 Task: Make in the project AgileMission a sprint 'Continuous Integration (CI) Sprint'. Create in the project AgileMission a sprint 'Continuous Integration (CI) Sprint'. Add in the project AgileMission a sprint 'Continuous Integration (CI) Sprint'
Action: Mouse moved to (944, 164)
Screenshot: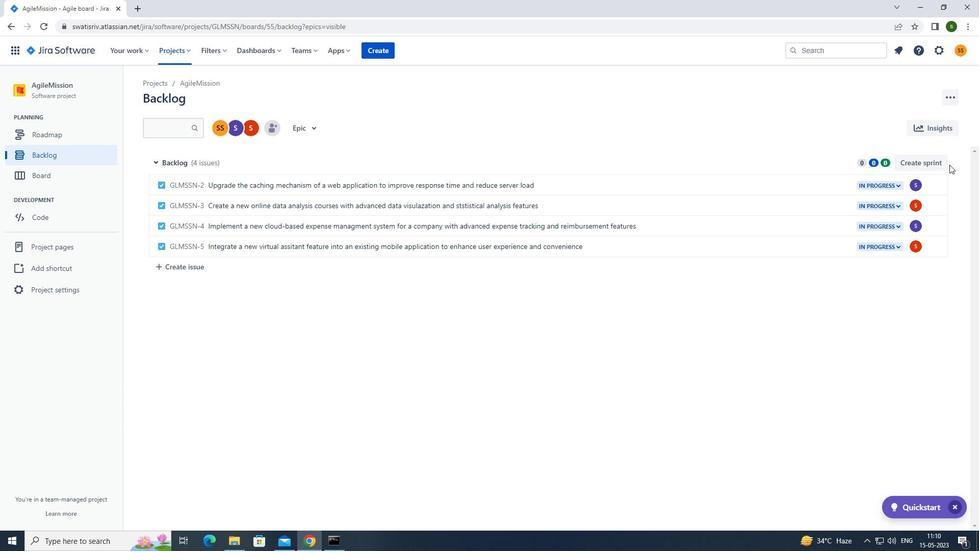
Action: Mouse pressed left at (944, 164)
Screenshot: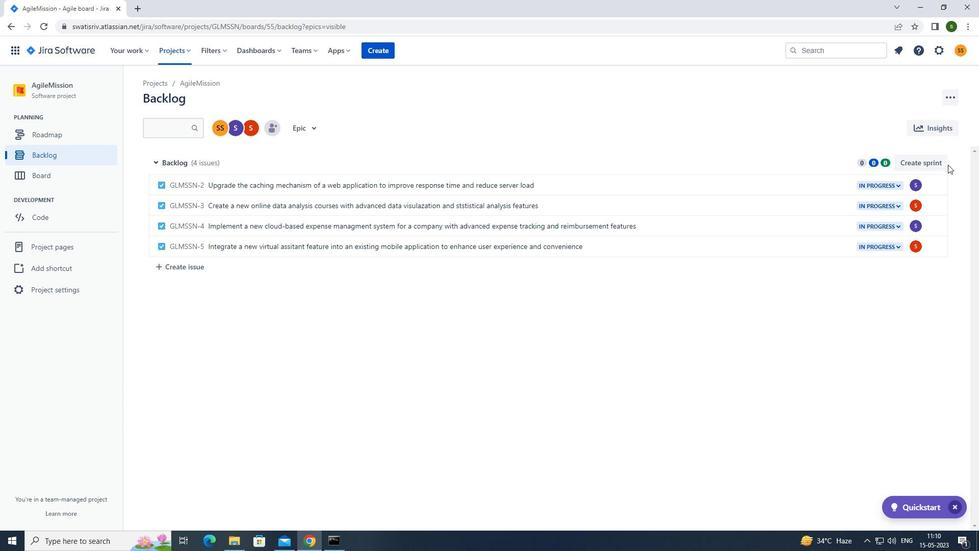 
Action: Mouse moved to (941, 167)
Screenshot: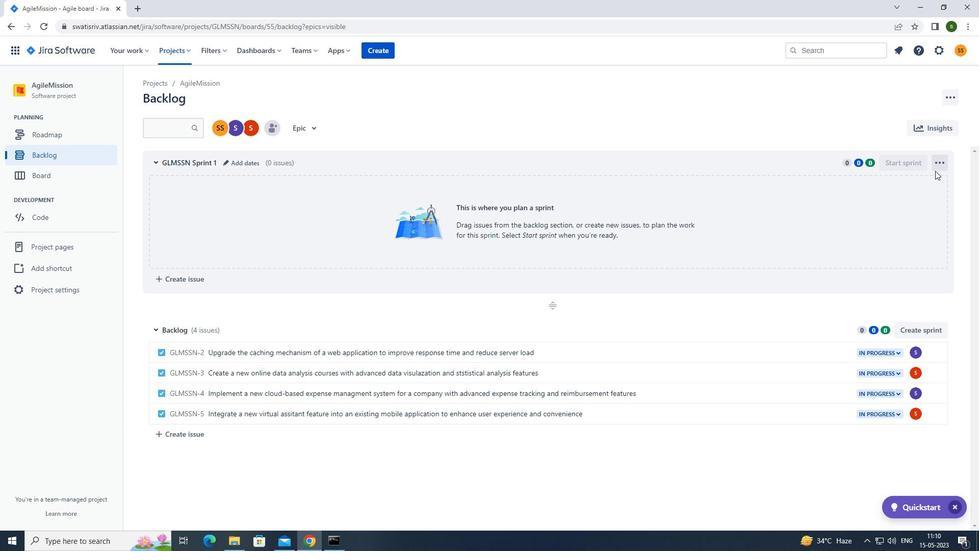 
Action: Mouse pressed left at (941, 167)
Screenshot: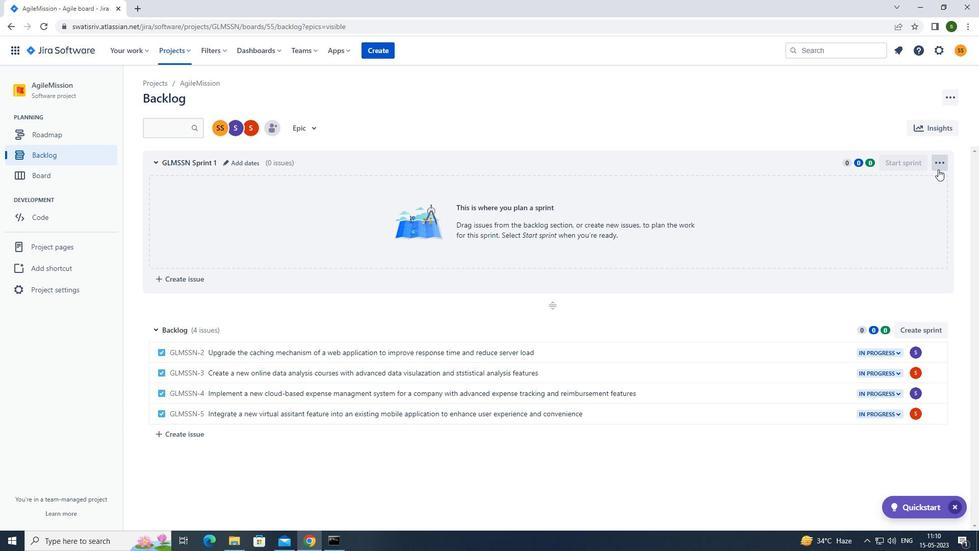 
Action: Mouse moved to (922, 186)
Screenshot: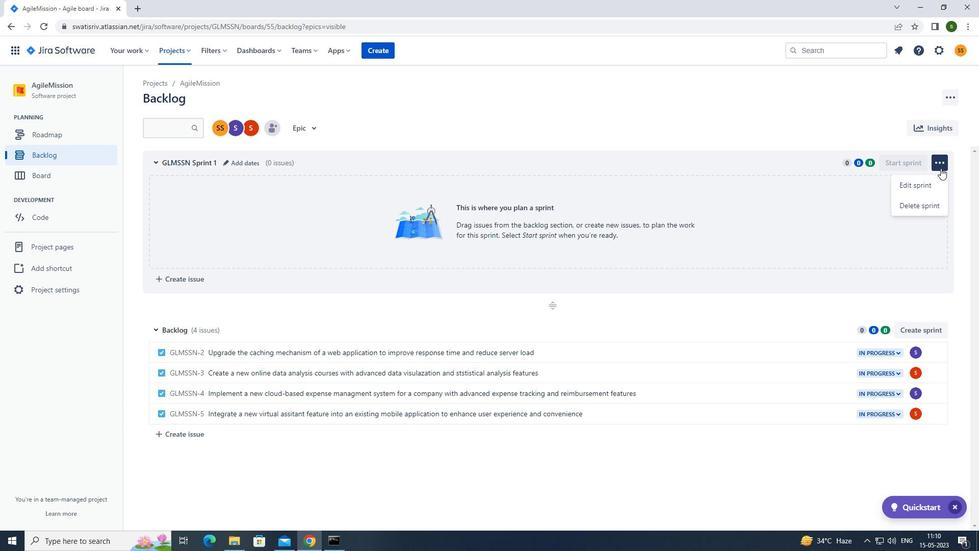 
Action: Mouse pressed left at (922, 186)
Screenshot: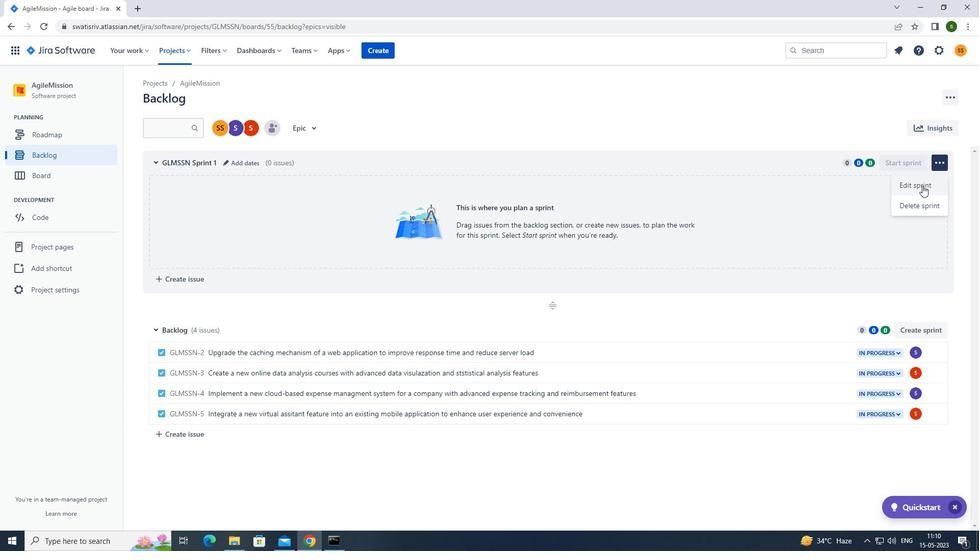 
Action: Mouse moved to (457, 123)
Screenshot: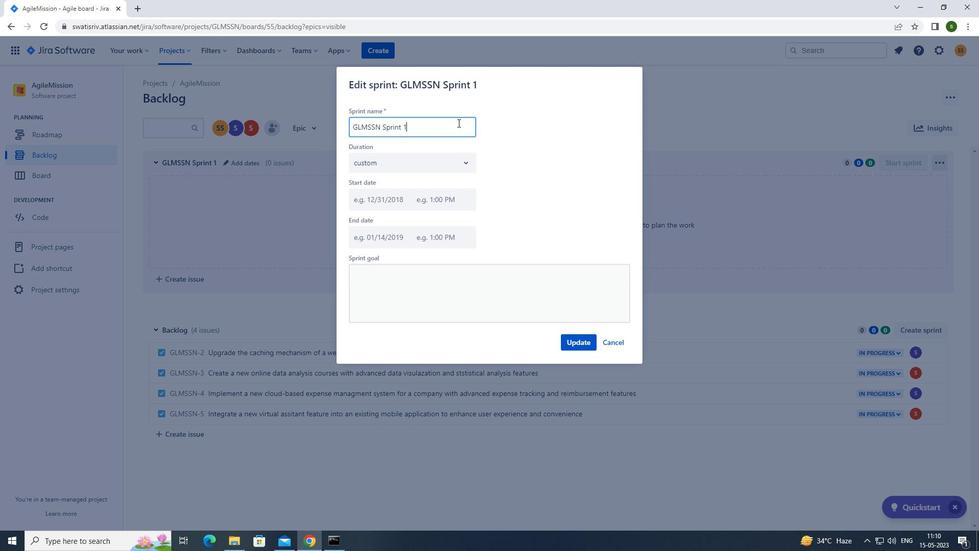 
Action: Key pressed <Key.backspace><Key.backspace><Key.backspace><Key.backspace><Key.backspace><Key.backspace><Key.backspace><Key.backspace><Key.backspace><Key.backspace><Key.backspace><Key.backspace><Key.backspace><Key.backspace><Key.backspace><Key.backspace><Key.backspace><Key.backspace><Key.backspace><Key.backspace><Key.backspace><Key.backspace><Key.caps_lock>c<Key.caps_lock>ontinuous<Key.space><Key.caps_lock>i<Key.caps_lock>ntegration<Key.shift_r>(<Key.caps_lock>ci<Key.shift_r>)<Key.caps_lock>s<Key.caps_lock><Key.backspace><Key.caps_lock><Key.caps_lock>s<Key.caps_lock>print
Screenshot: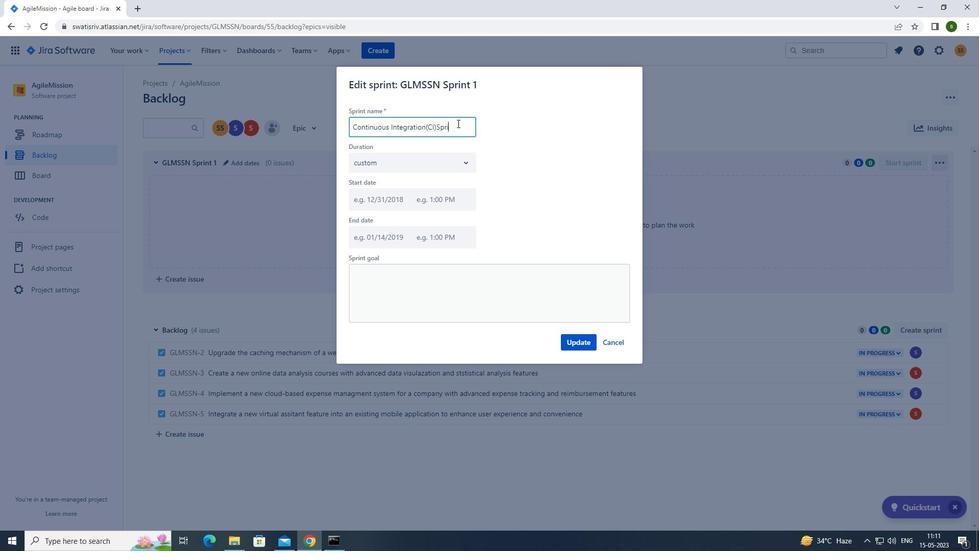 
Action: Mouse moved to (580, 343)
Screenshot: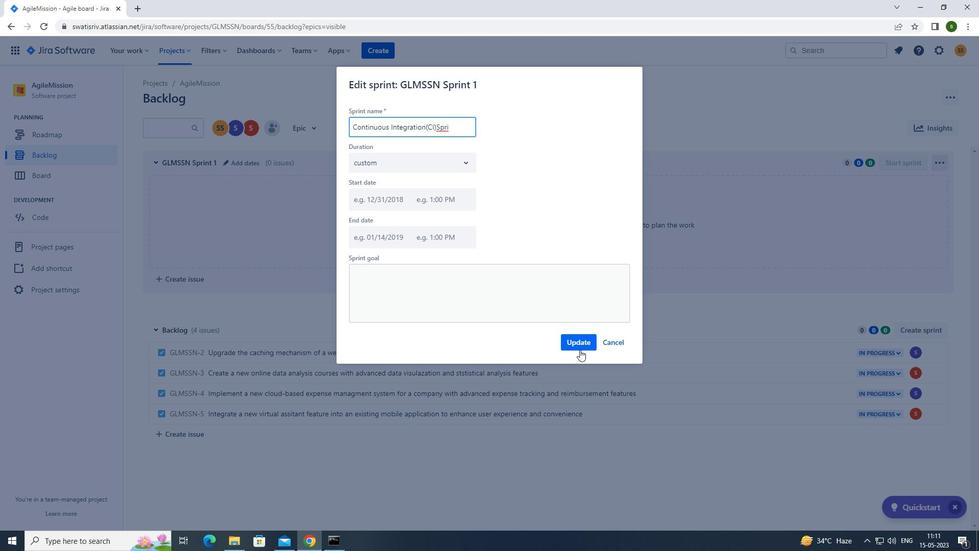 
Action: Mouse pressed left at (580, 343)
Screenshot: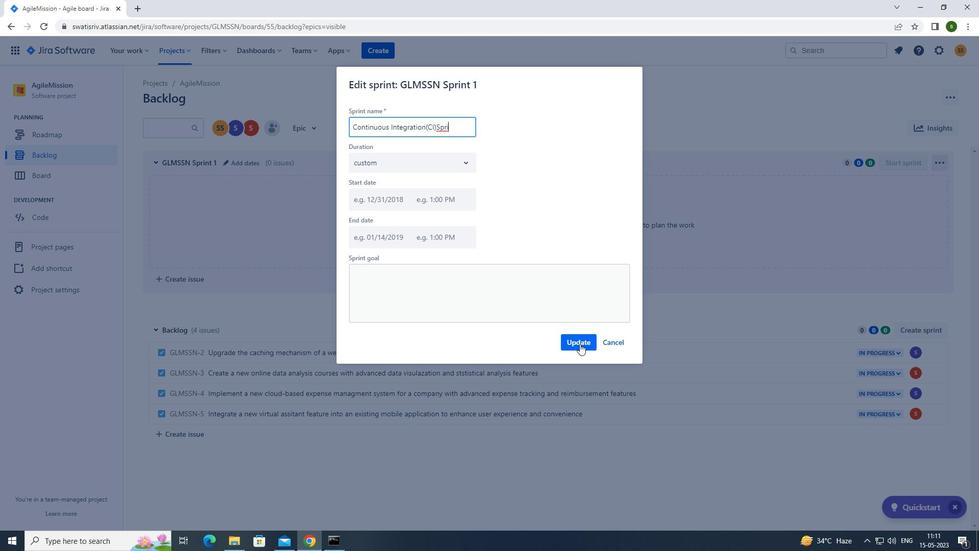
Action: Mouse moved to (919, 327)
Screenshot: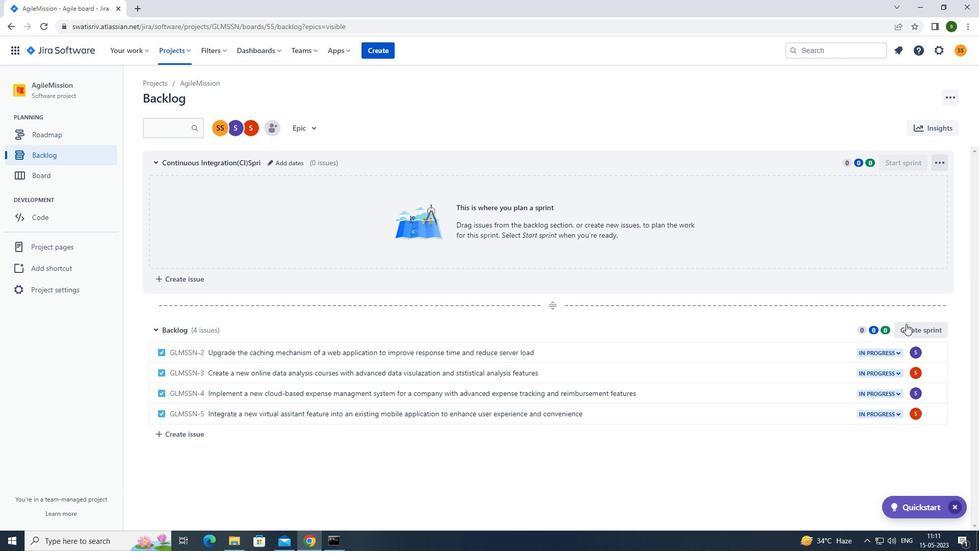 
Action: Mouse pressed left at (919, 327)
Screenshot: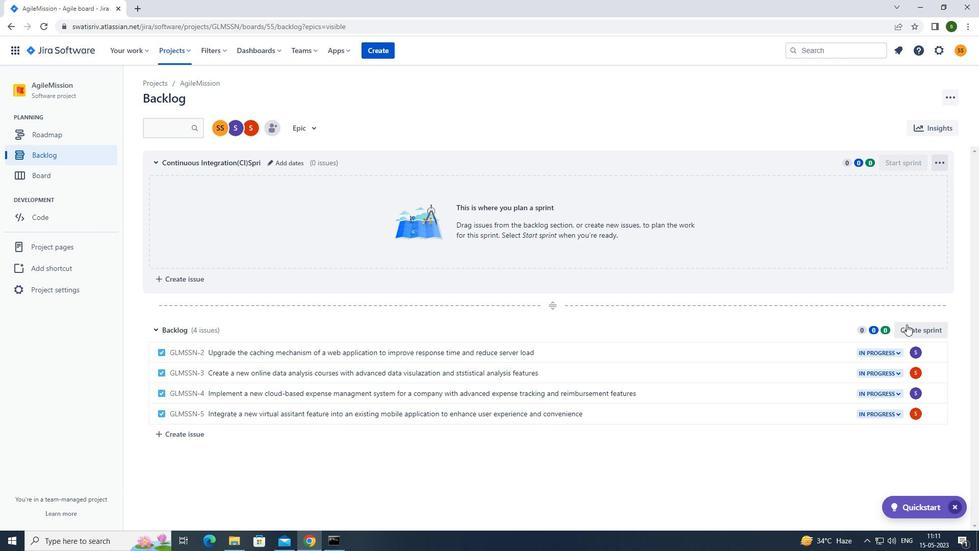 
Action: Mouse moved to (935, 329)
Screenshot: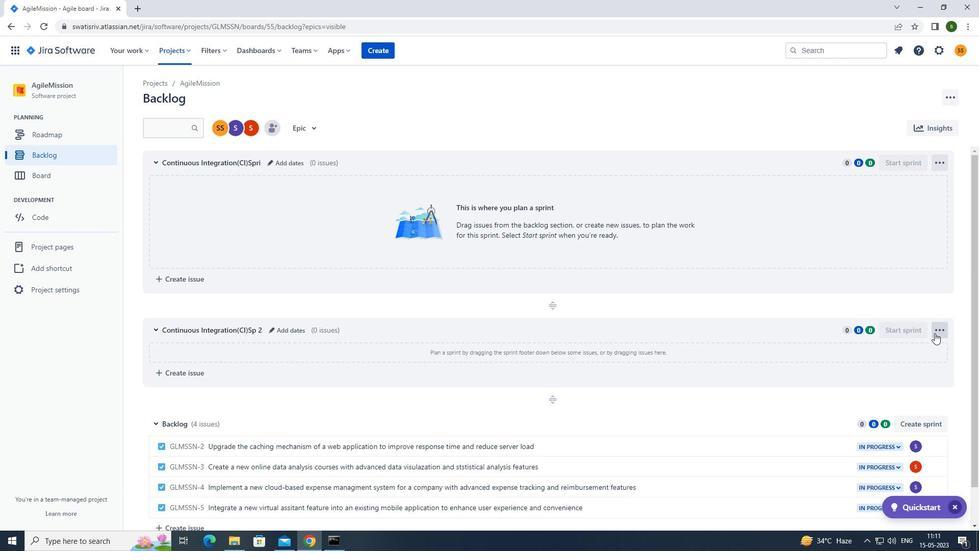
Action: Mouse pressed left at (935, 329)
Screenshot: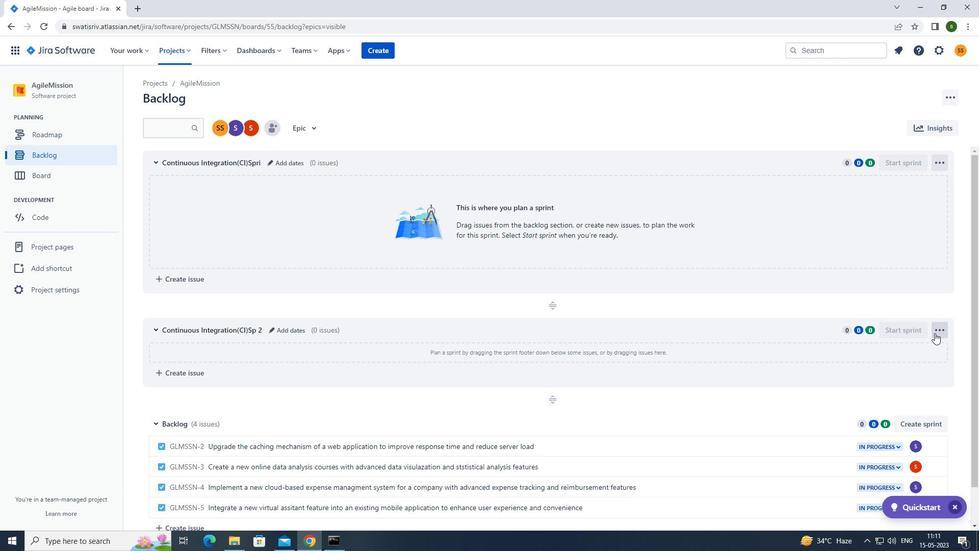 
Action: Mouse moved to (907, 364)
Screenshot: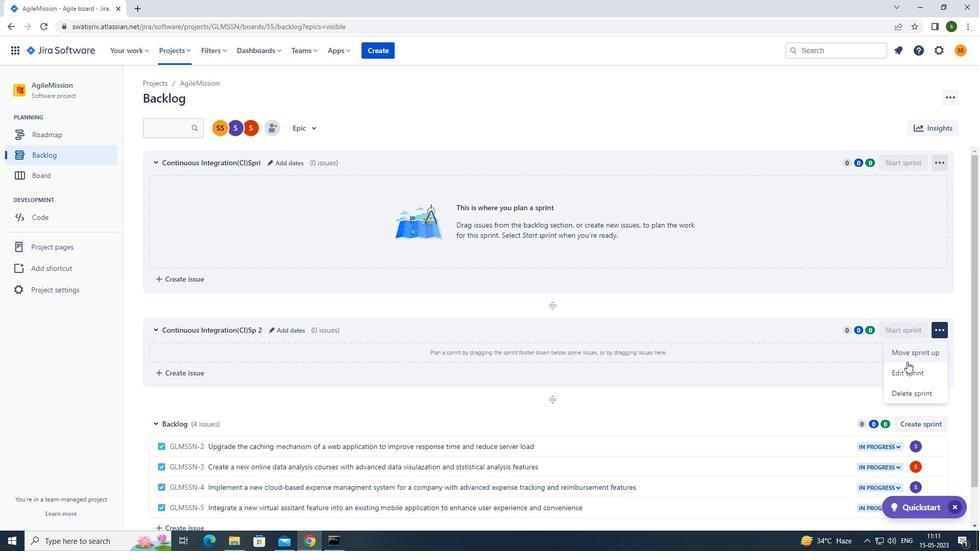 
Action: Mouse pressed left at (907, 364)
Screenshot: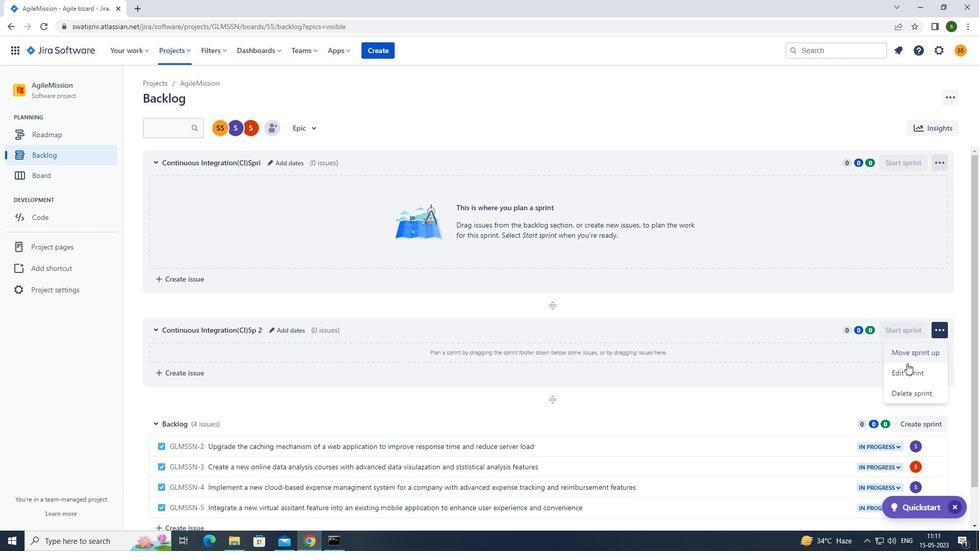 
Action: Mouse moved to (461, 132)
Screenshot: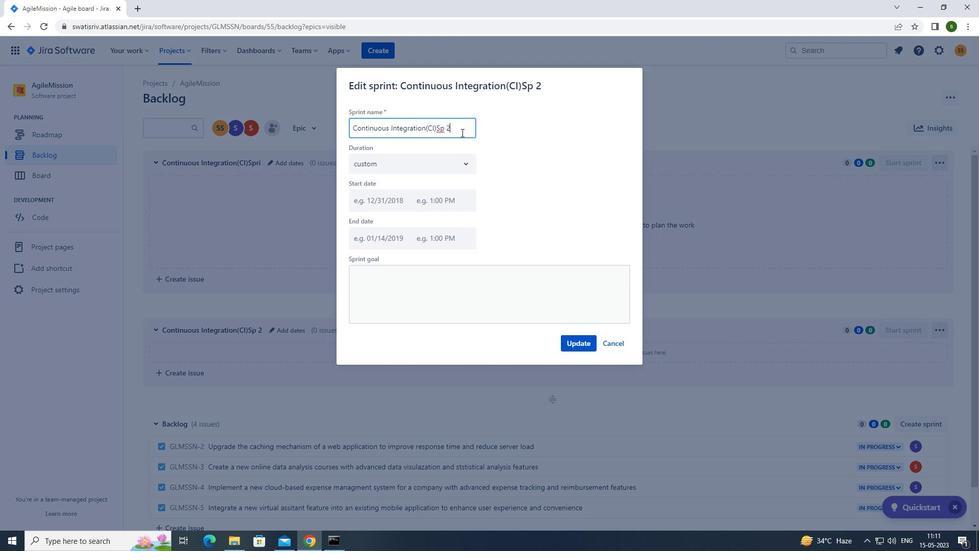 
Action: Key pressed <Key.backspace><Key.backspace><Key.backspace><Key.backspace><Key.backspace><Key.backspace><Key.backspace><Key.backspace><Key.backspace><Key.backspace><Key.backspace><Key.backspace><Key.backspace><Key.backspace><Key.backspace><Key.backspace><Key.backspace><Key.backspace><Key.backspace><Key.backspace><Key.backspace><Key.backspace><Key.backspace><Key.backspace><Key.backspace><Key.backspace><Key.backspace><Key.backspace><Key.backspace><Key.backspace><Key.backspace><Key.backspace><Key.backspace><Key.backspace><Key.caps_lock>c<Key.caps_lock>ontinuous<Key.space><Key.caps_lock>i<Key.caps_lock>ntegration<Key.shift_r>(<Key.caps_lock>ci<Key.shift_r>)<Key.caps_lock><Key.caps_lock>s<Key.caps_lock>print
Screenshot: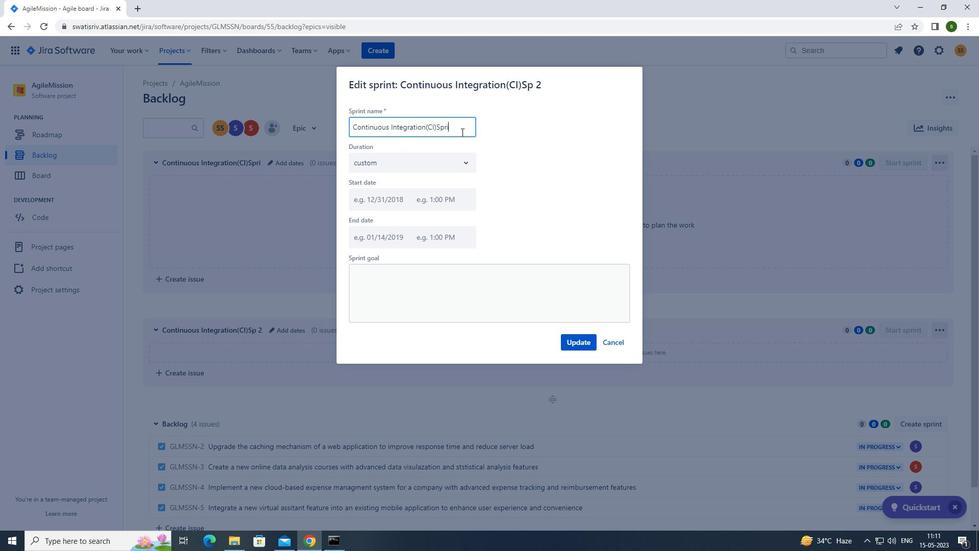 
Action: Mouse moved to (579, 343)
Screenshot: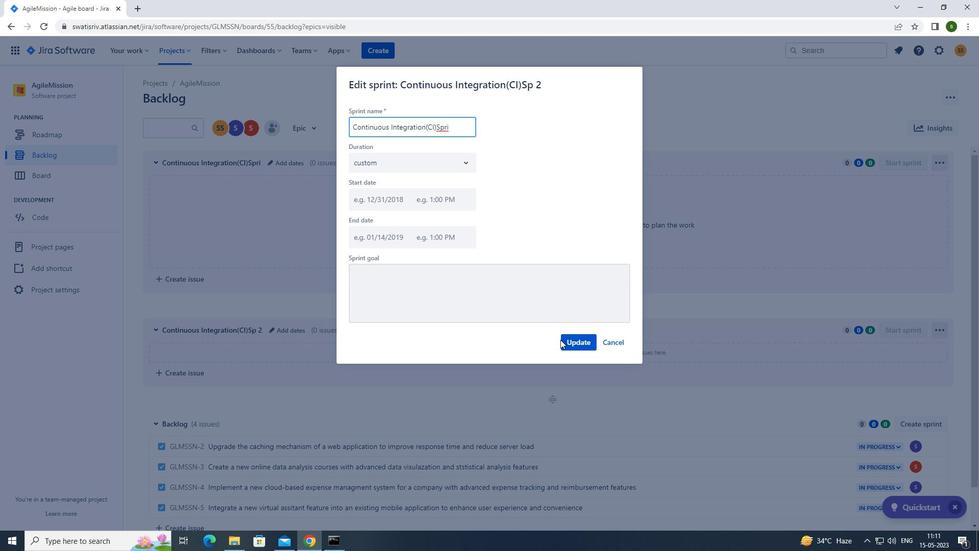 
Action: Mouse pressed left at (579, 343)
Screenshot: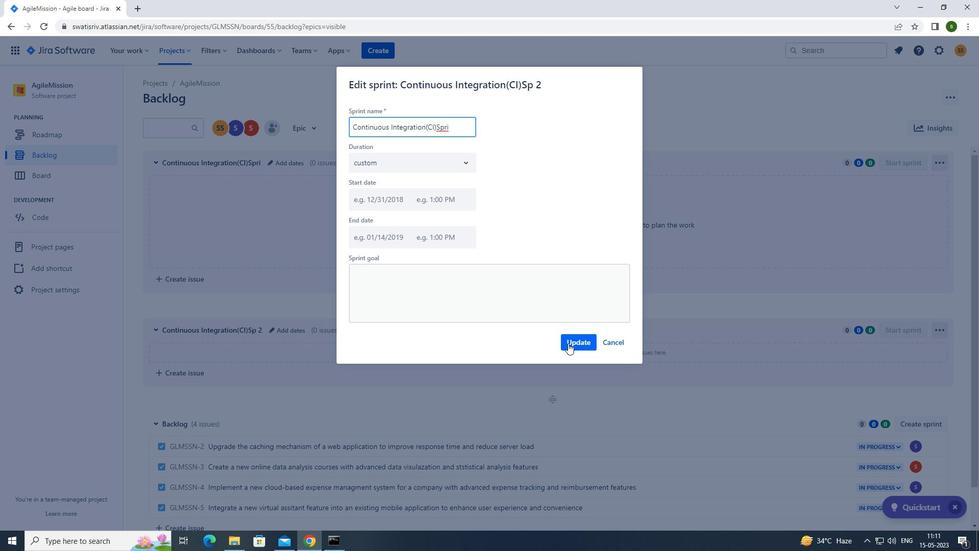 
Action: Mouse moved to (929, 423)
Screenshot: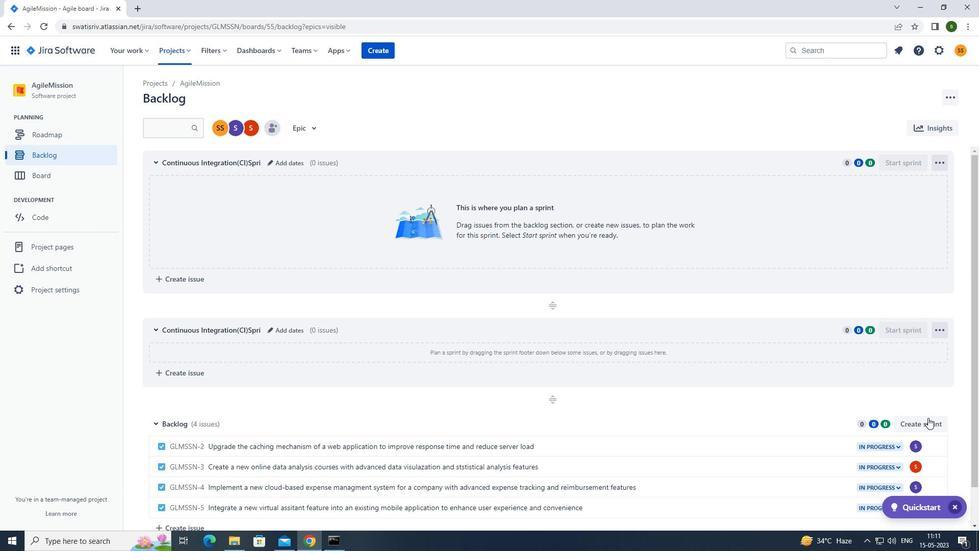 
Action: Mouse pressed left at (929, 423)
Screenshot: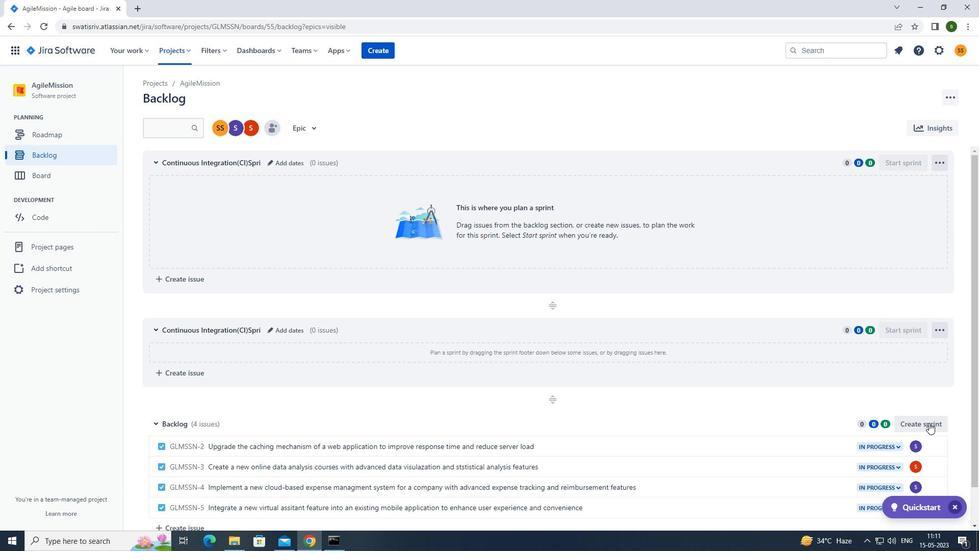 
Action: Mouse moved to (938, 423)
Screenshot: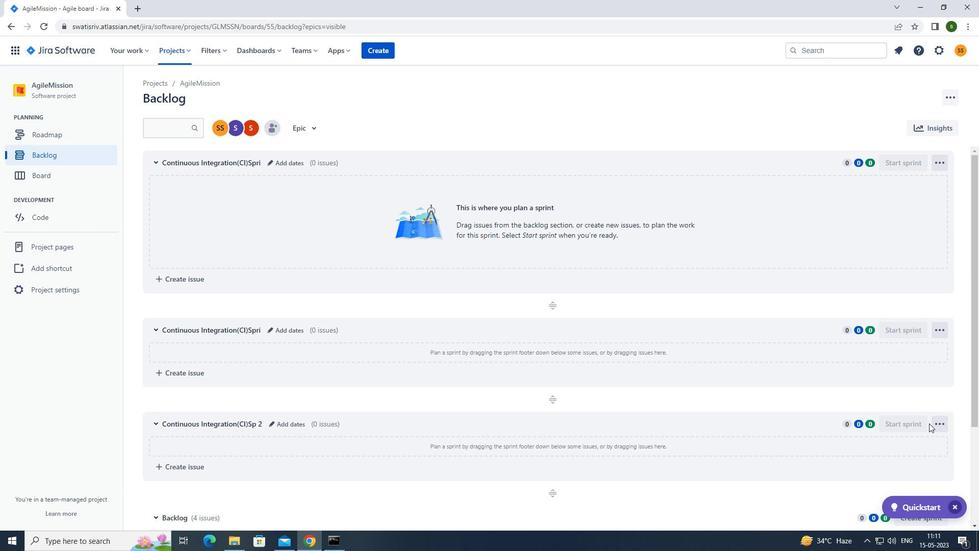 
Action: Mouse pressed left at (938, 423)
Screenshot: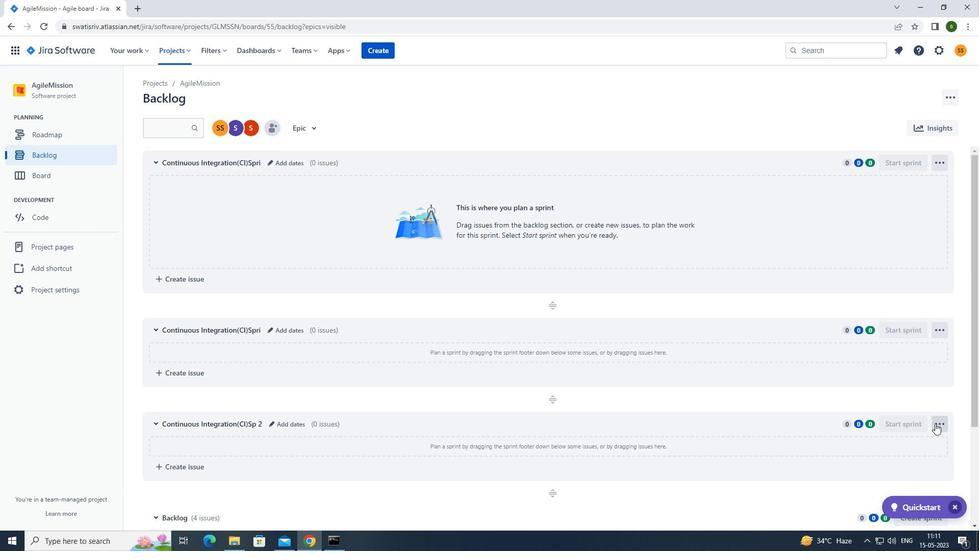 
Action: Mouse moved to (916, 463)
Screenshot: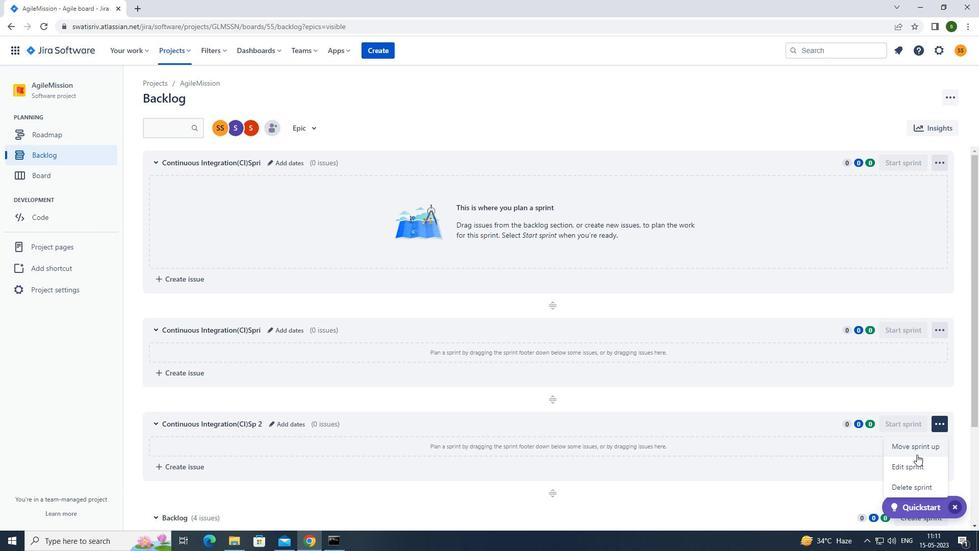 
Action: Mouse pressed left at (916, 463)
Screenshot: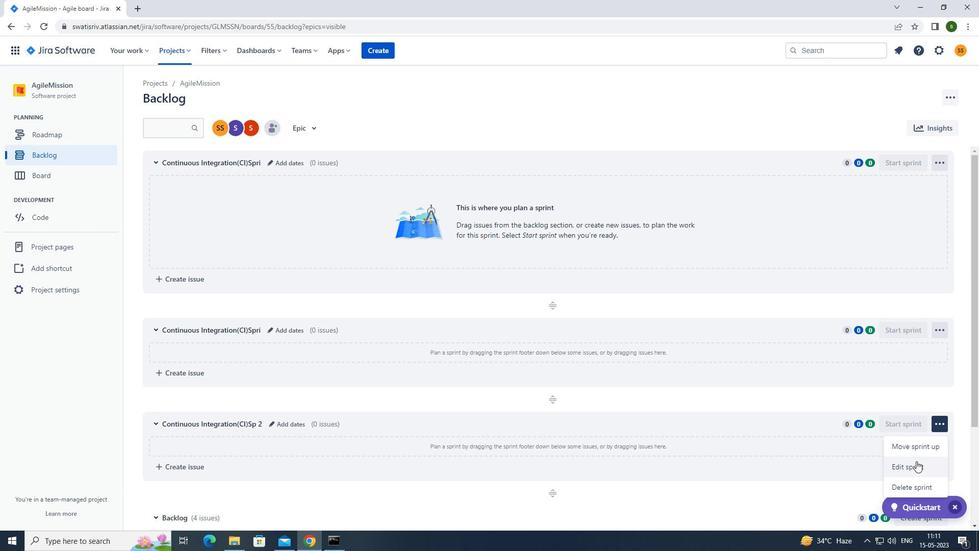 
Action: Mouse moved to (473, 128)
Screenshot: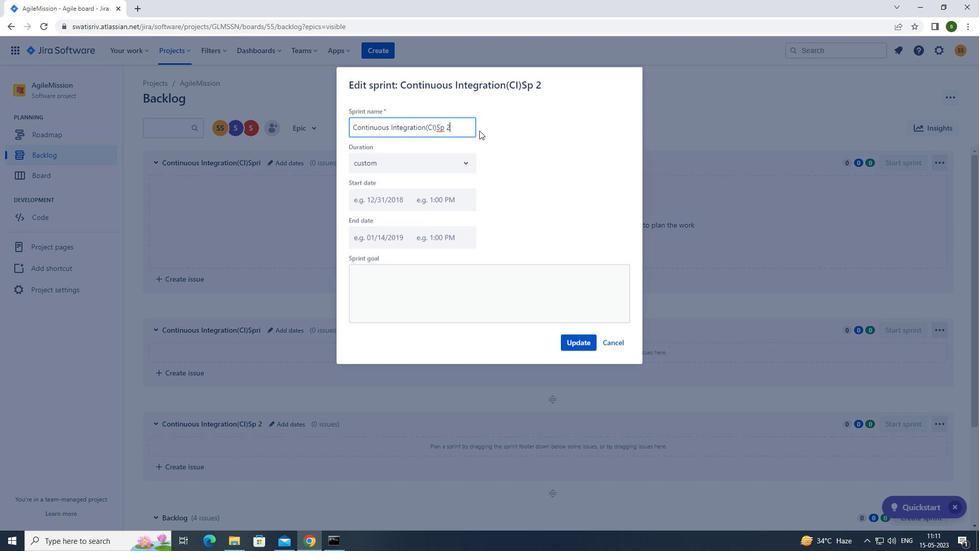 
Action: Key pressed <Key.backspace><Key.backspace><Key.backspace><Key.backspace><Key.backspace><Key.backspace><Key.backspace><Key.backspace><Key.backspace><Key.backspace><Key.backspace><Key.backspace><Key.backspace><Key.backspace><Key.backspace><Key.backspace><Key.backspace><Key.backspace><Key.backspace><Key.backspace><Key.backspace><Key.backspace><Key.backspace><Key.backspace><Key.backspace><Key.backspace><Key.backspace><Key.backspace><Key.backspace><Key.backspace><Key.backspace><Key.backspace><Key.backspace><Key.backspace><Key.backspace><Key.caps_lock>c<Key.caps_lock>ontinuous<Key.space><Key.caps_lock>i<Key.caps_lock>ntegration<Key.space><Key.shift_r>(<Key.caps_lock>ci<Key.shift_r>)<Key.caps_lock><Key.caps_lock>s<Key.caps_lock>prin
Screenshot: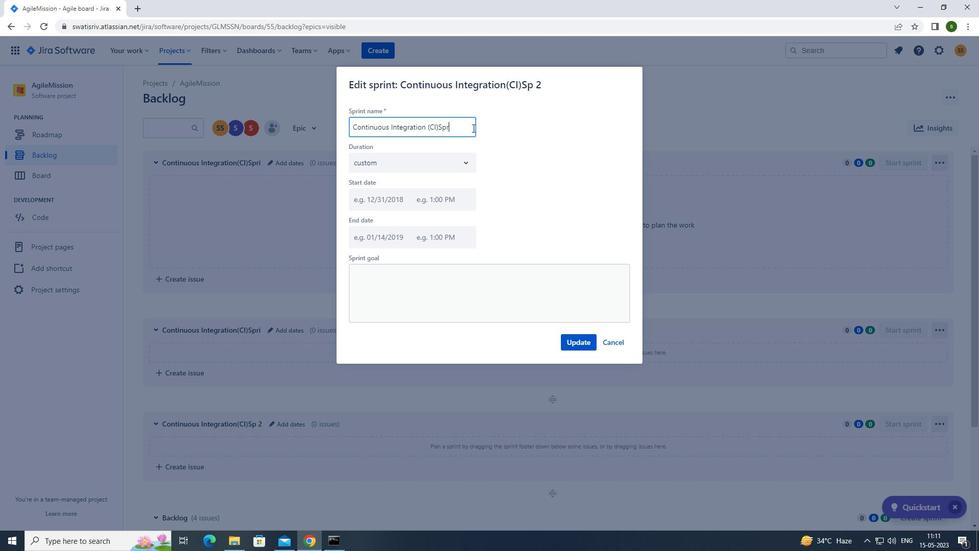 
Action: Mouse moved to (574, 345)
Screenshot: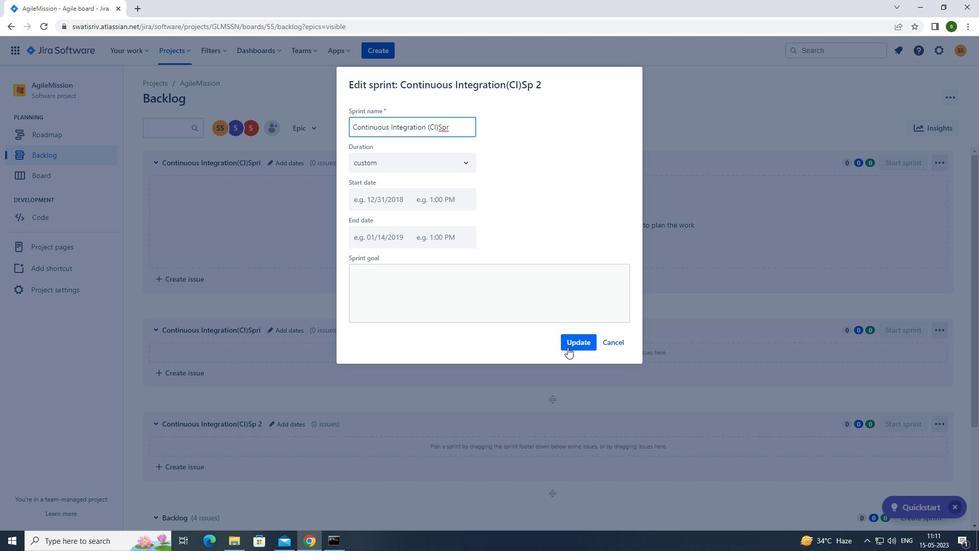 
Action: Mouse pressed left at (574, 345)
Screenshot: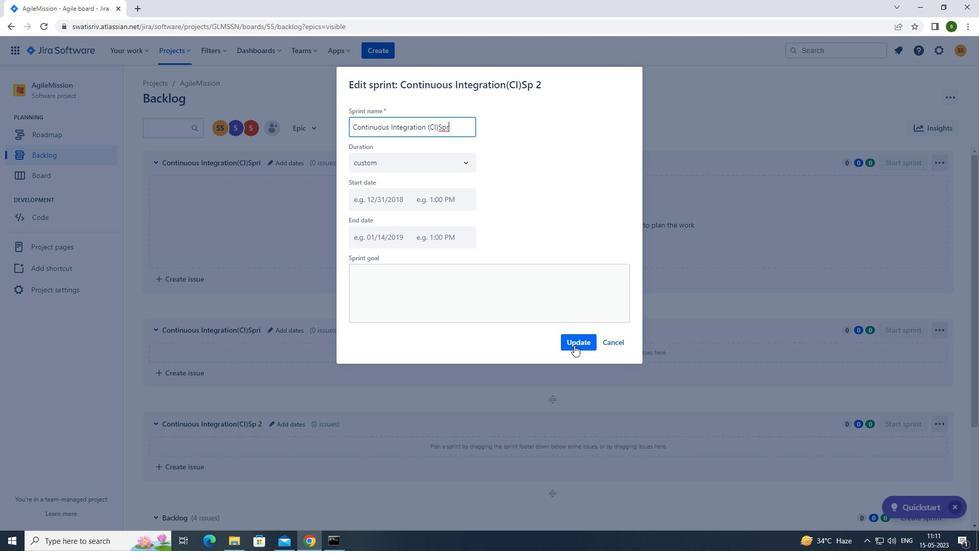 
